 Task: Create a rule from the Recommended list, Task Added to this Project -> add SubTasks in the project TurboCharge with SubTasks Gather and Analyse Requirements , Design and Implement Solution , System Test and UAT , Release to Production / Go Live.
Action: Mouse moved to (105, 498)
Screenshot: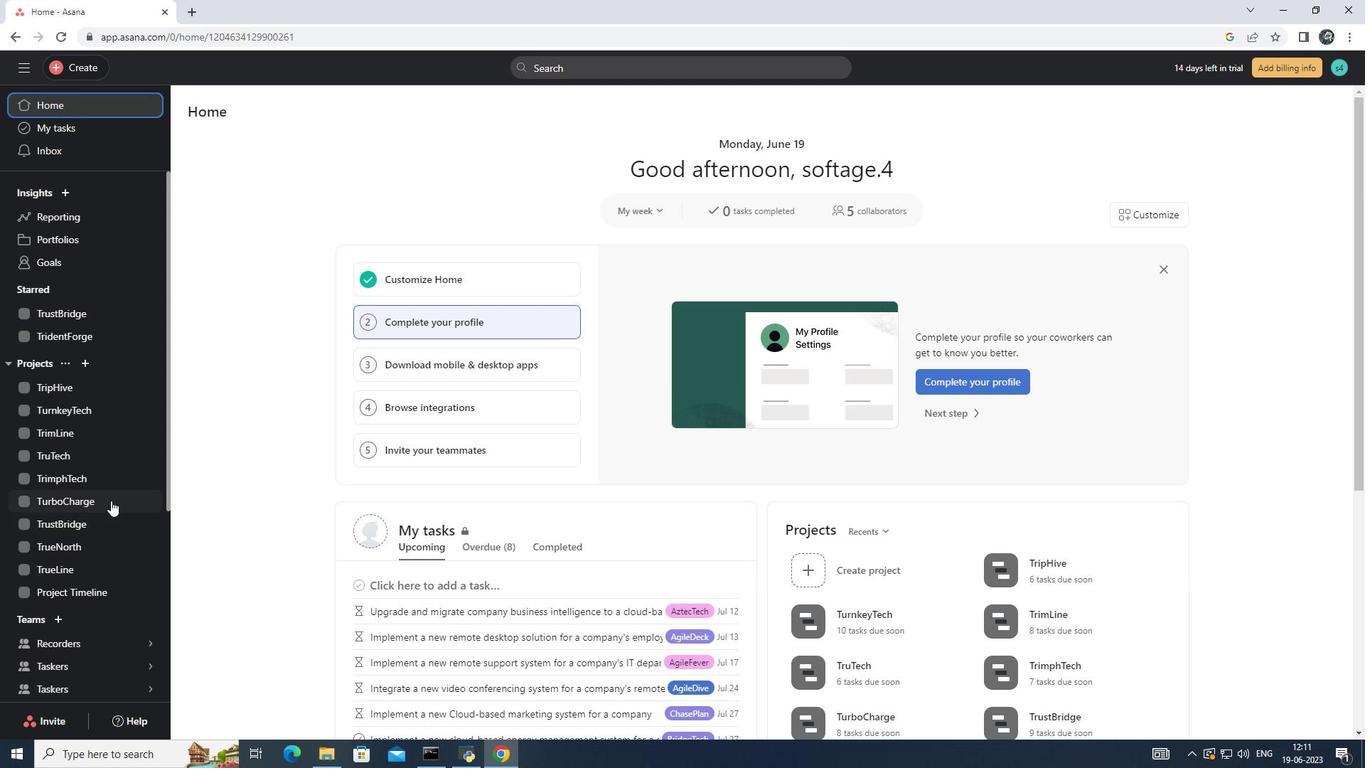 
Action: Mouse pressed left at (105, 498)
Screenshot: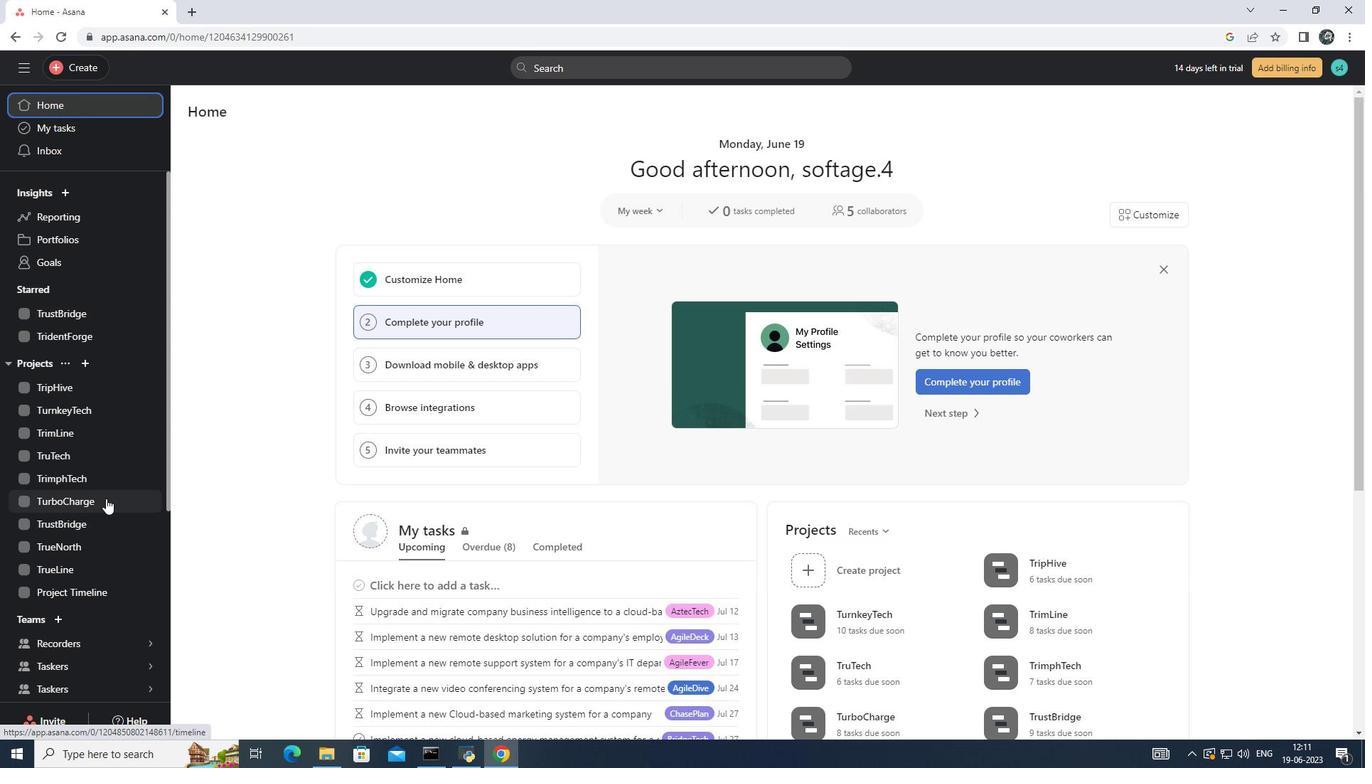 
Action: Mouse moved to (1323, 120)
Screenshot: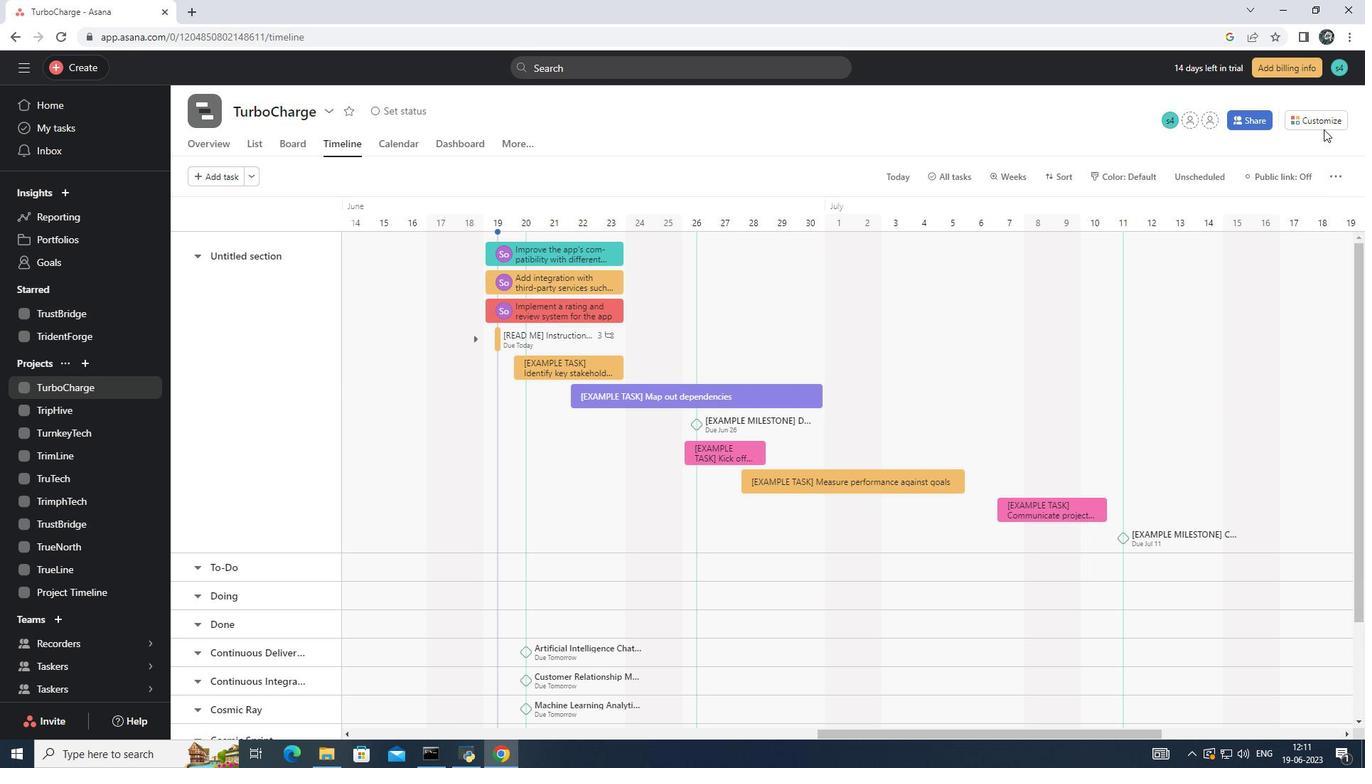 
Action: Mouse pressed left at (1323, 120)
Screenshot: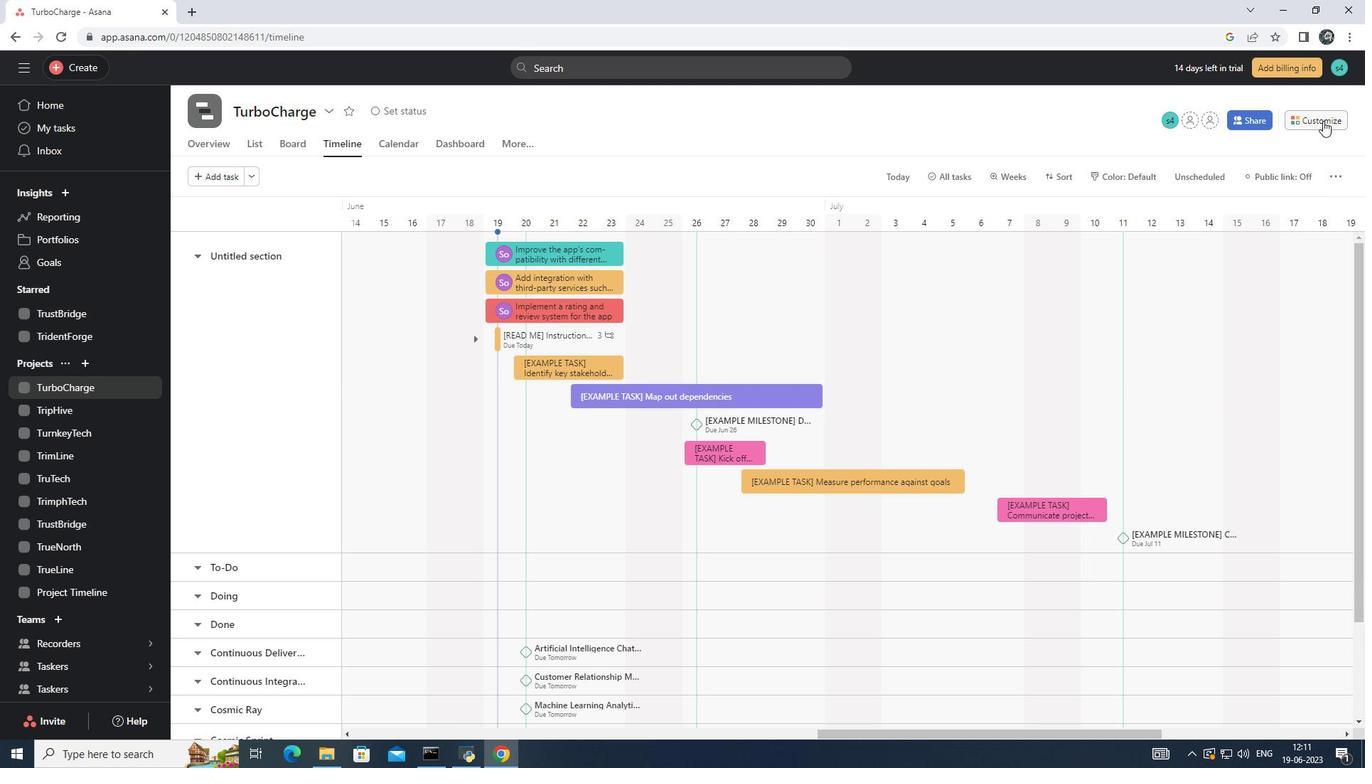 
Action: Mouse moved to (1069, 343)
Screenshot: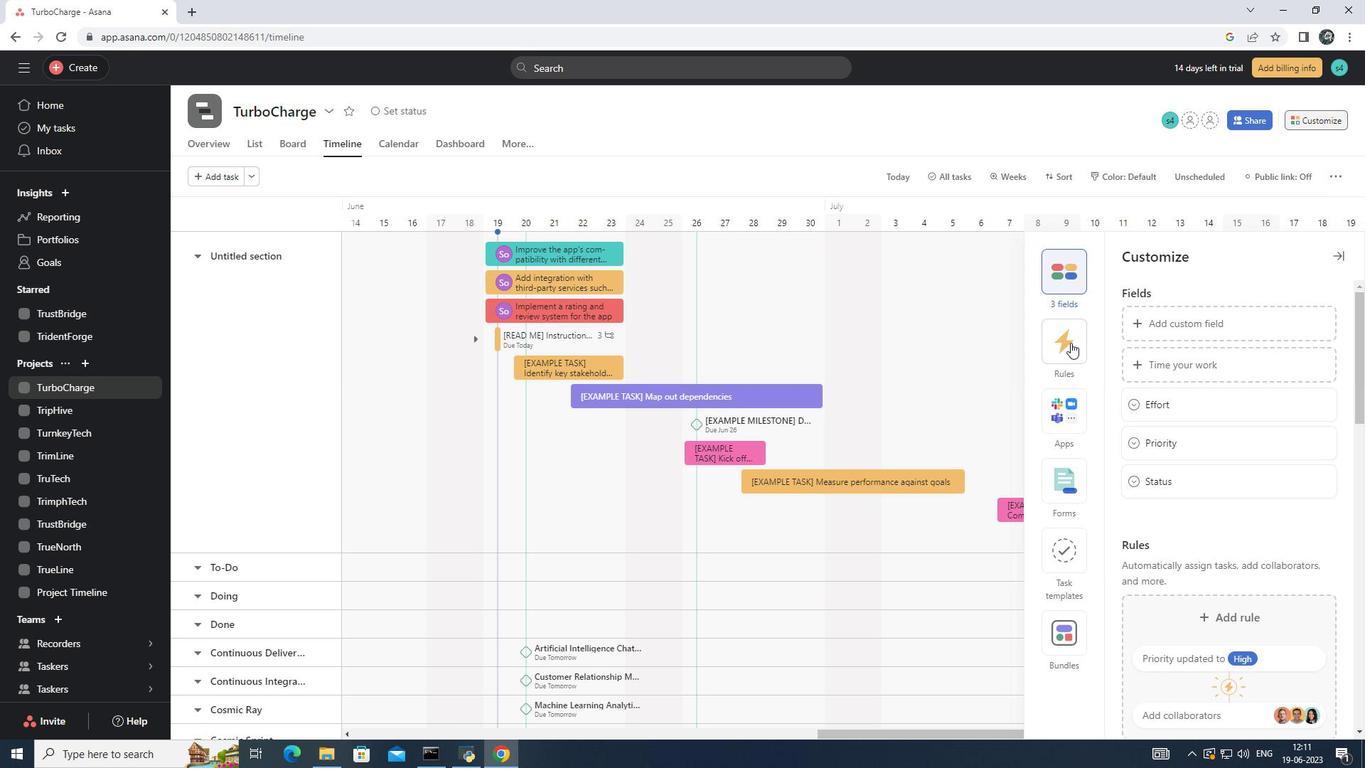 
Action: Mouse pressed left at (1069, 343)
Screenshot: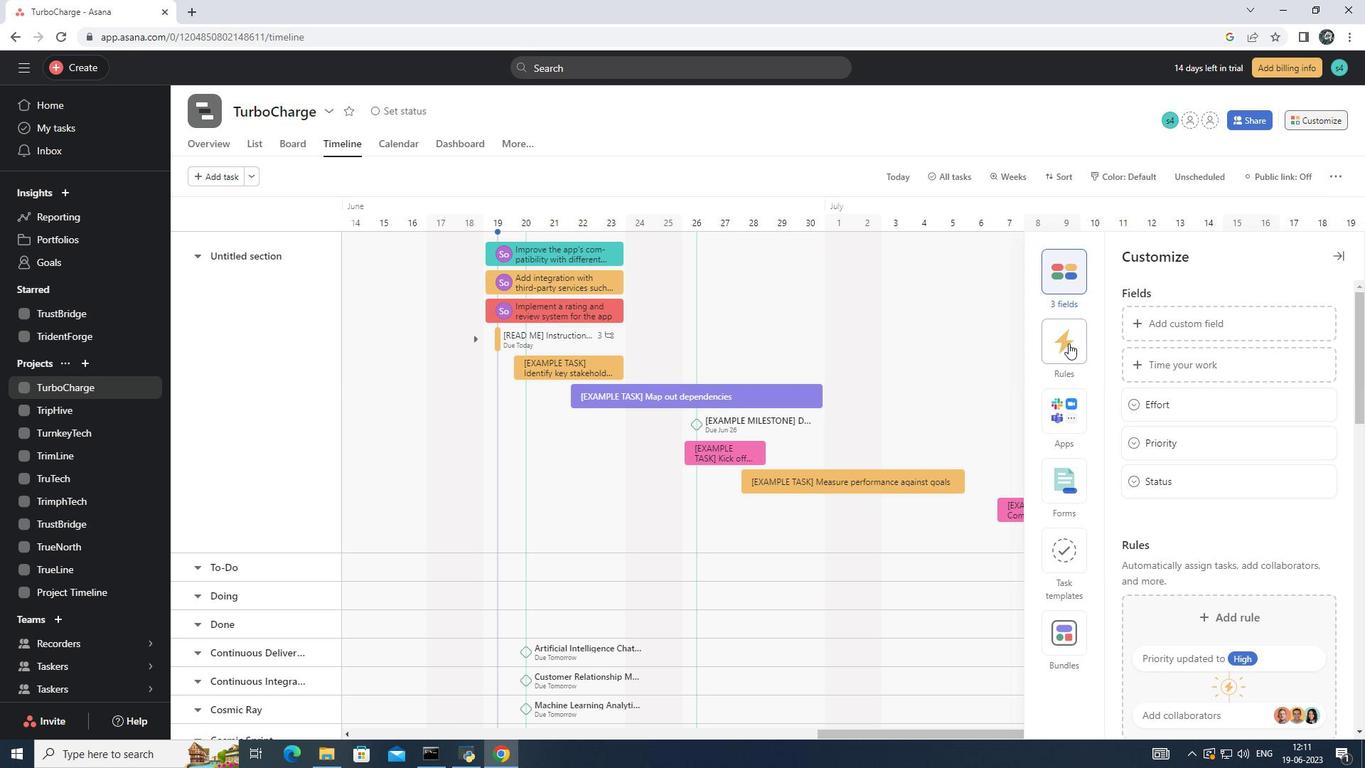 
Action: Mouse moved to (1218, 369)
Screenshot: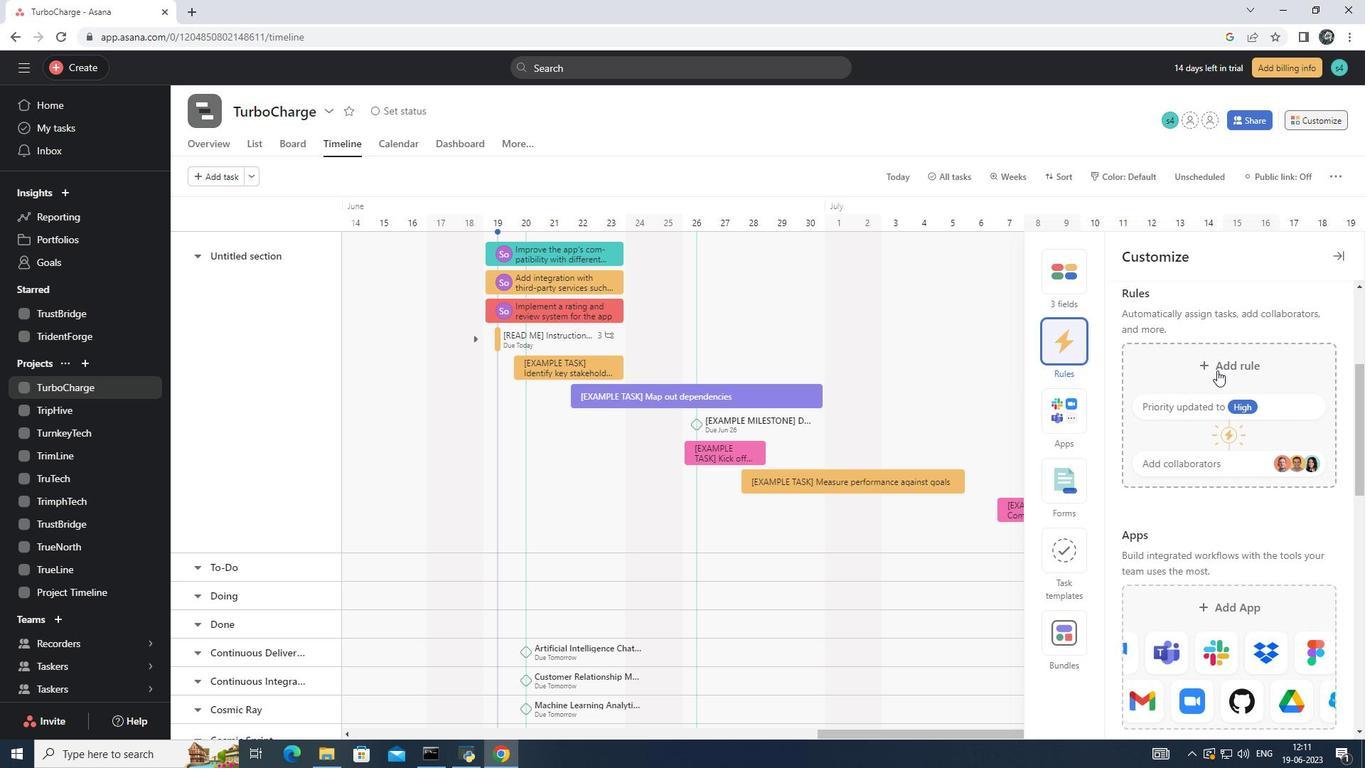
Action: Mouse pressed left at (1218, 369)
Screenshot: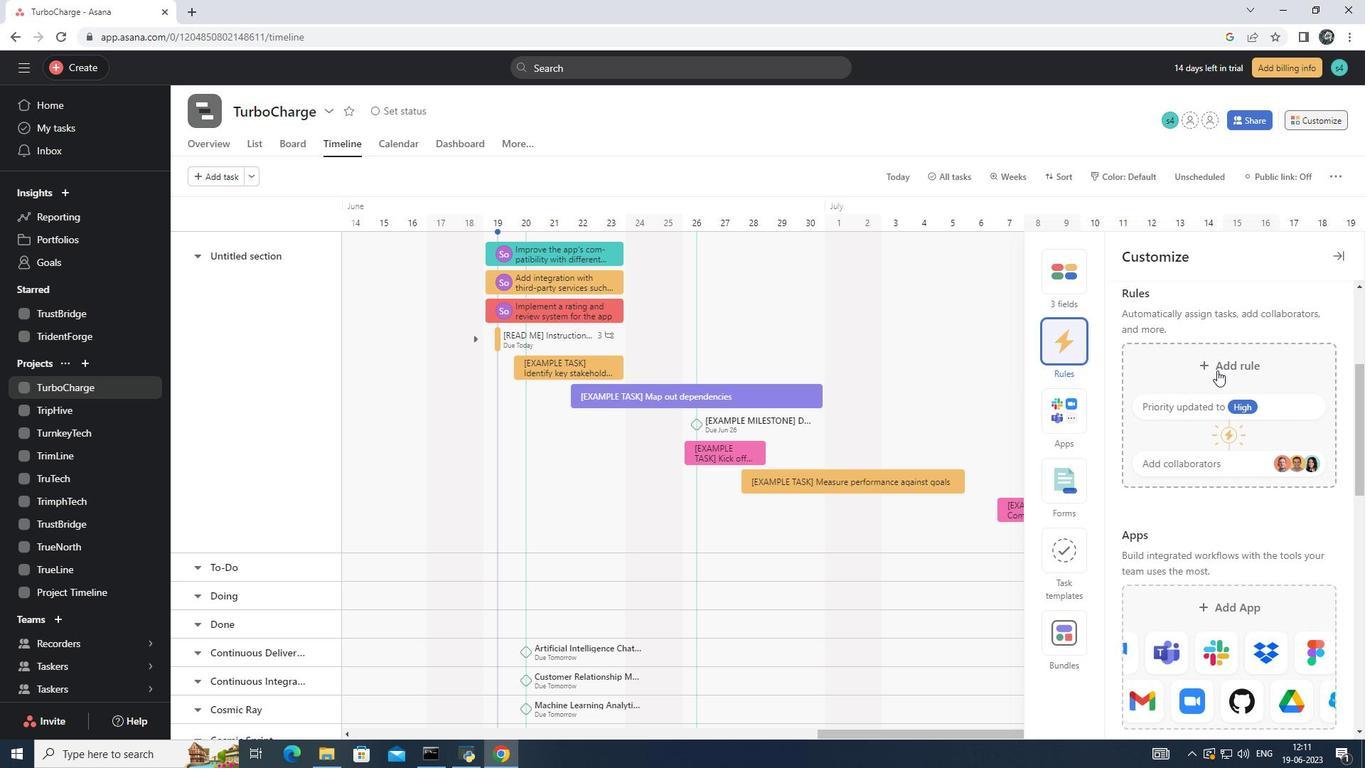 
Action: Mouse moved to (1004, 241)
Screenshot: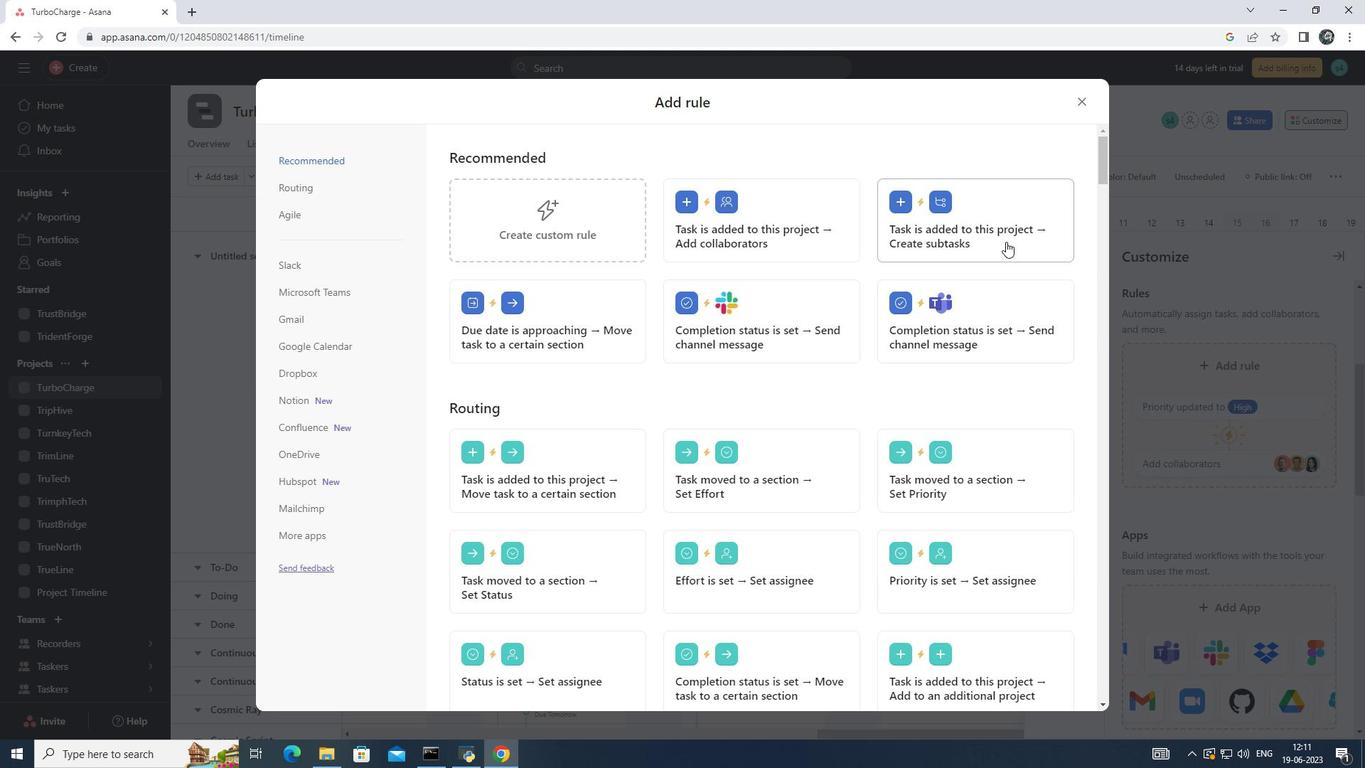 
Action: Mouse pressed left at (1004, 241)
Screenshot: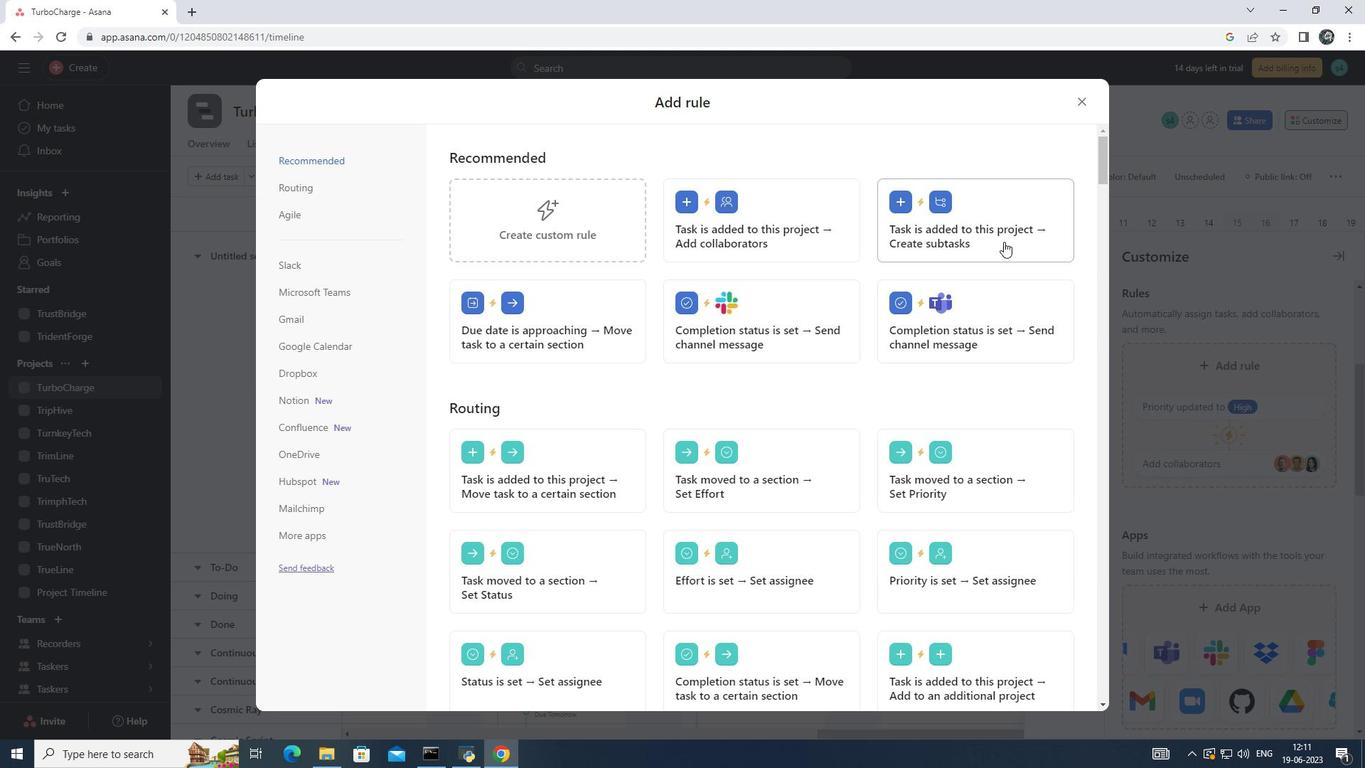 
Action: Mouse moved to (881, 226)
Screenshot: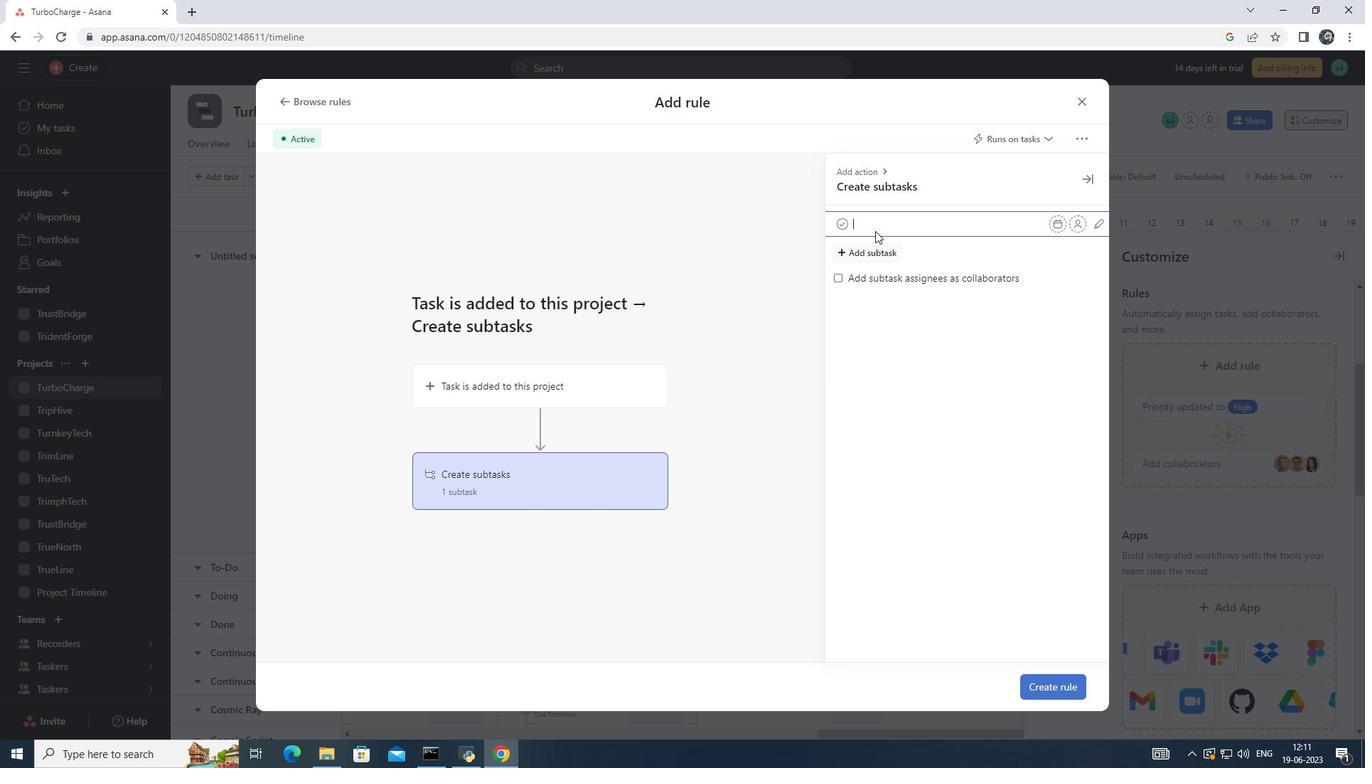 
Action: Mouse pressed left at (881, 226)
Screenshot: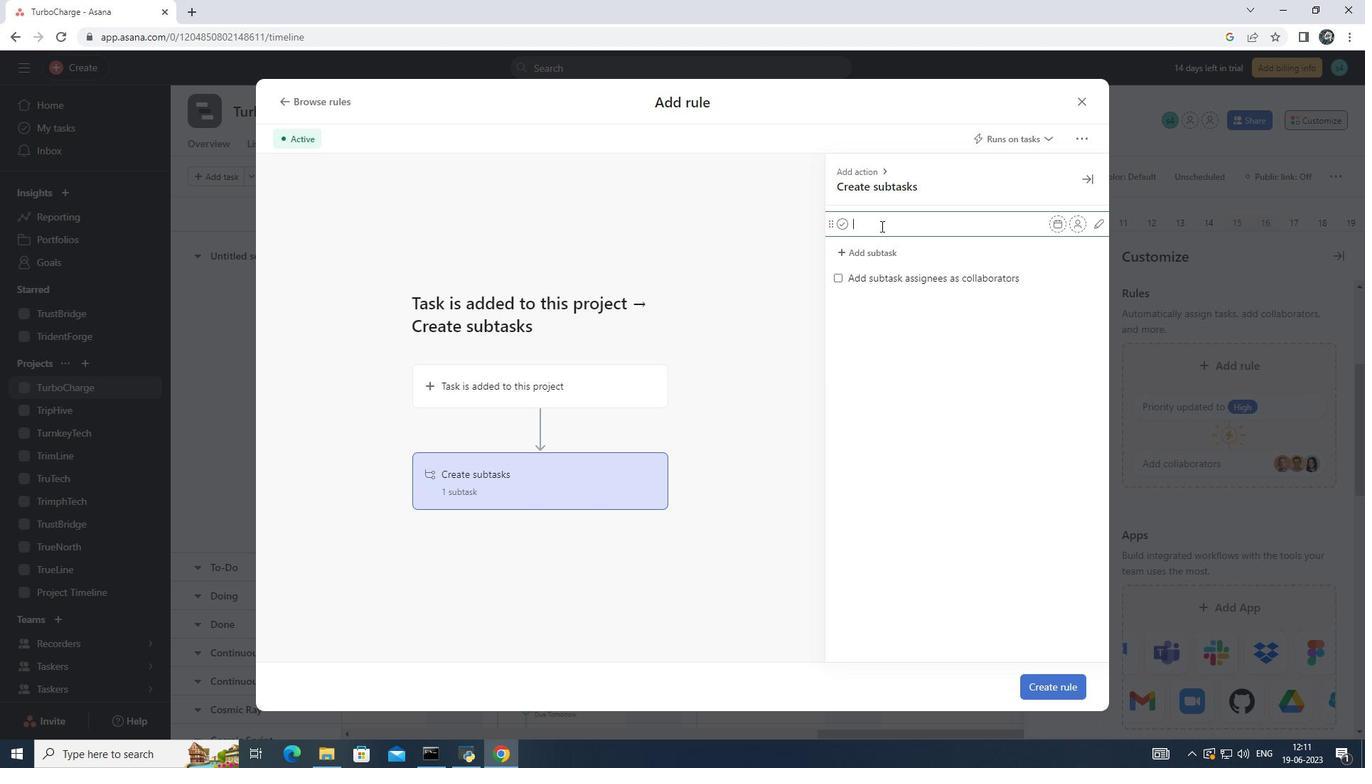 
Action: Key pressed <Key.shift><Key.shift><Key.shift><Key.shift>Gather<Key.space>and<Key.space><Key.shift><Key.shift><Key.shift><Key.shift><Key.shift><Key.shift><Key.shift><Key.shift><Key.shift><Key.shift><Key.shift><Key.shift>Analyse<Key.space><Key.shift>Requirements<Key.enter><Key.shift>Desigm<Key.backspace>n<Key.space>and<Key.space><Key.shift>Implement<Key.space><Key.shift>Solution<Key.enter><Key.shift>System<Key.space><Key.shift>Test<Key.space>and<Key.space><Key.shift>UAT<Key.enter><Key.shift>Release<Key.space>to<Key.space><Key.shift>Production<Key.space>/<Key.space><Key.shift>Go<Key.space><Key.shift>Live
Screenshot: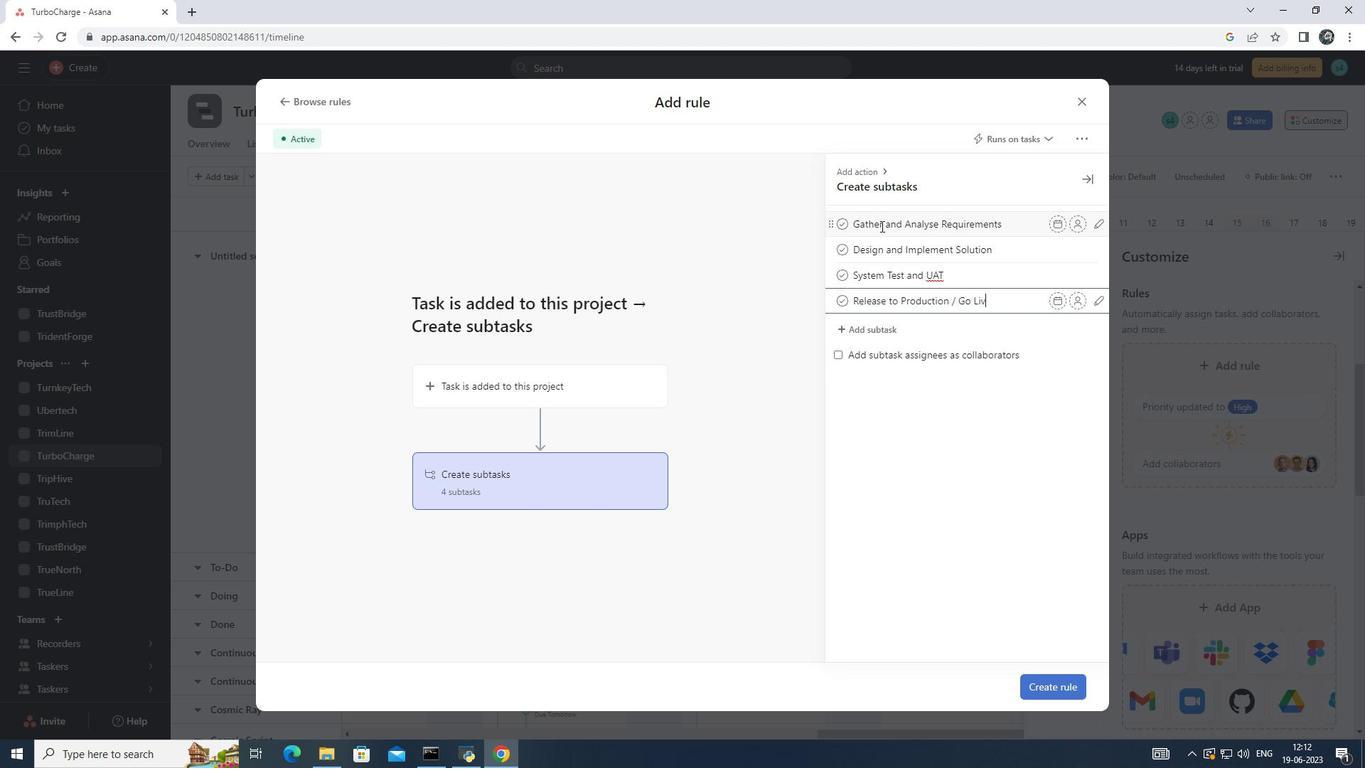 
Action: Mouse moved to (1061, 681)
Screenshot: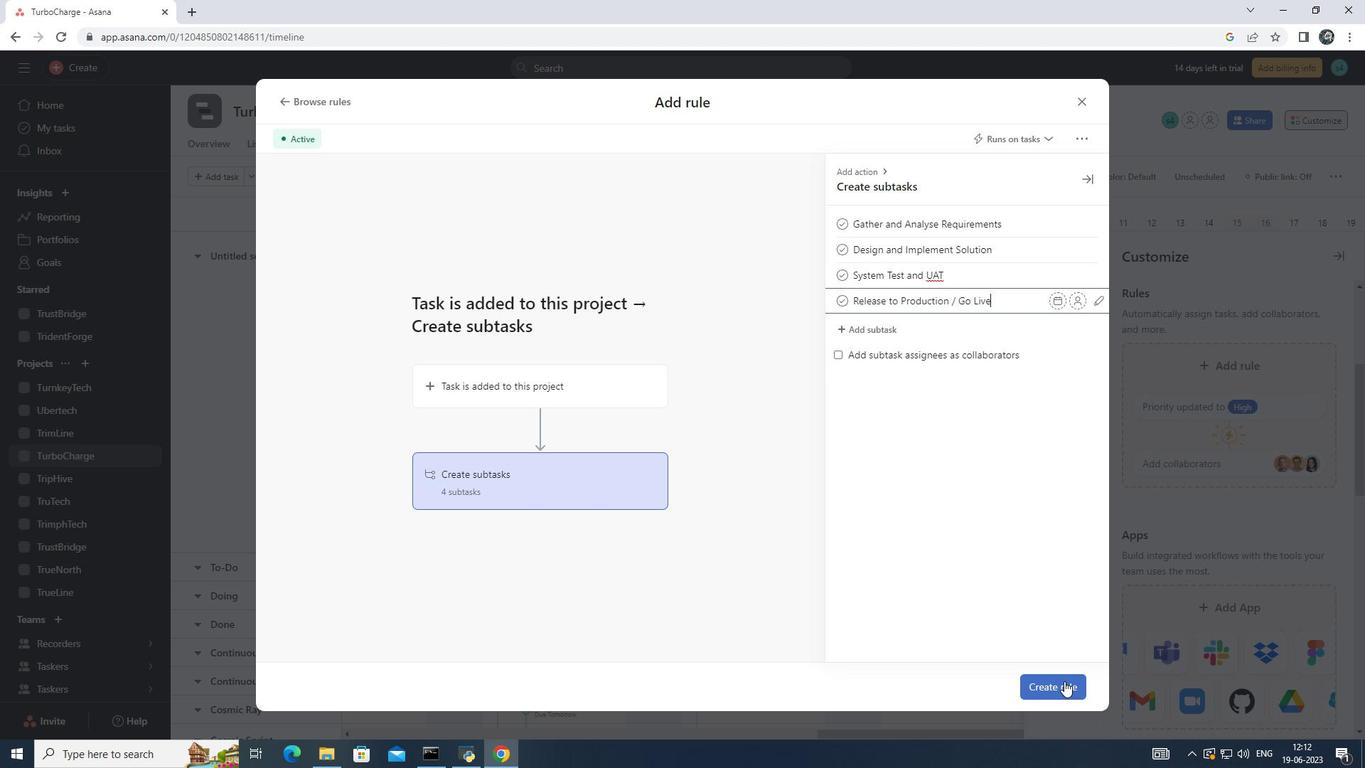 
Action: Mouse pressed left at (1061, 681)
Screenshot: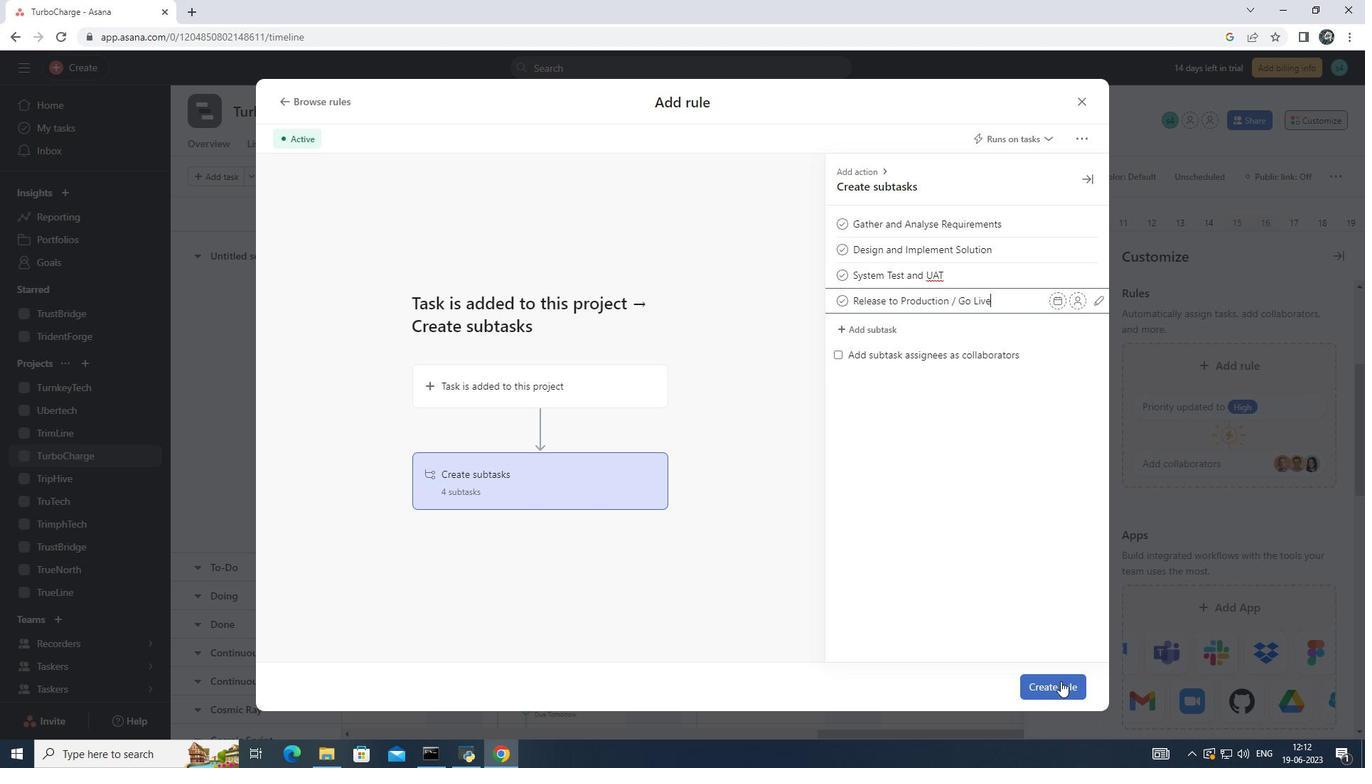 
